 Task: Add the task  Add support for virtual reality (VR) and augmented reality (AR) to the section Dash & Dazzle in the project UpwardTech and add a Due Date to the respective task as 2024/03/27.
Action: Mouse moved to (288, 449)
Screenshot: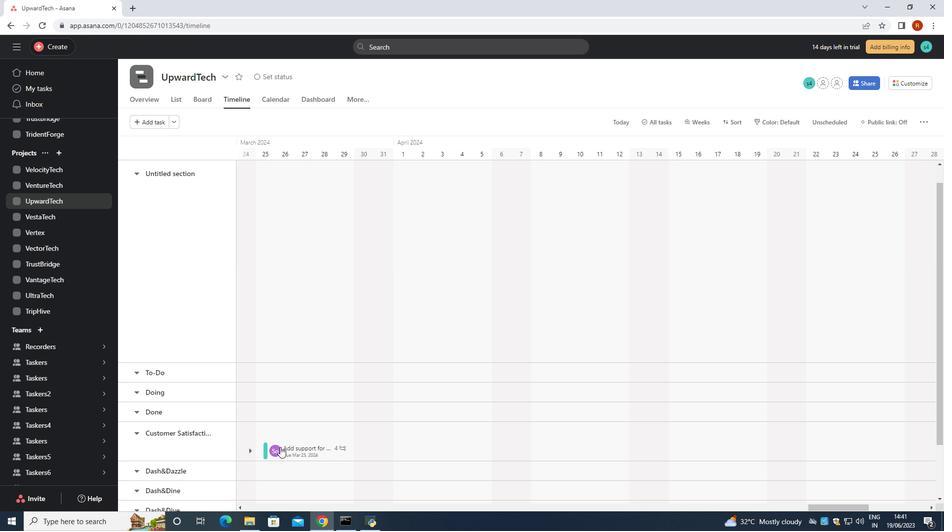 
Action: Mouse pressed left at (288, 449)
Screenshot: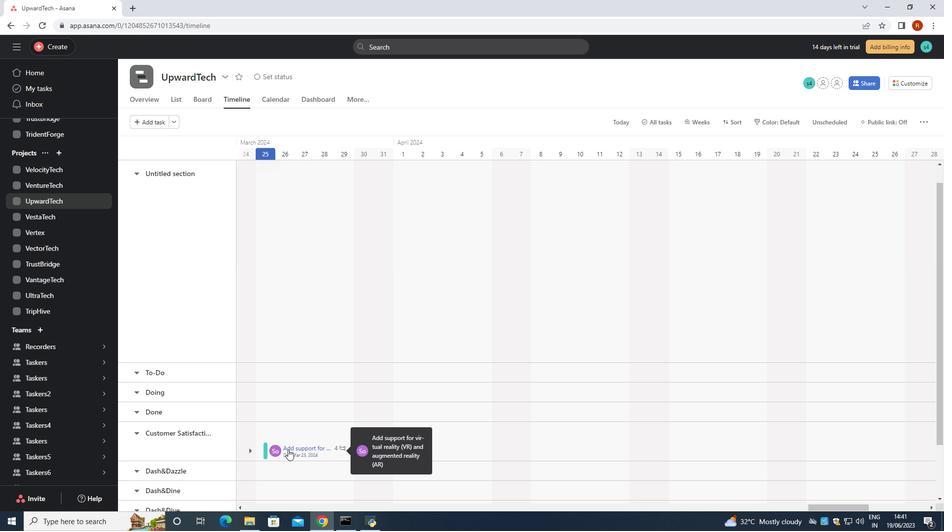 
Action: Mouse moved to (811, 230)
Screenshot: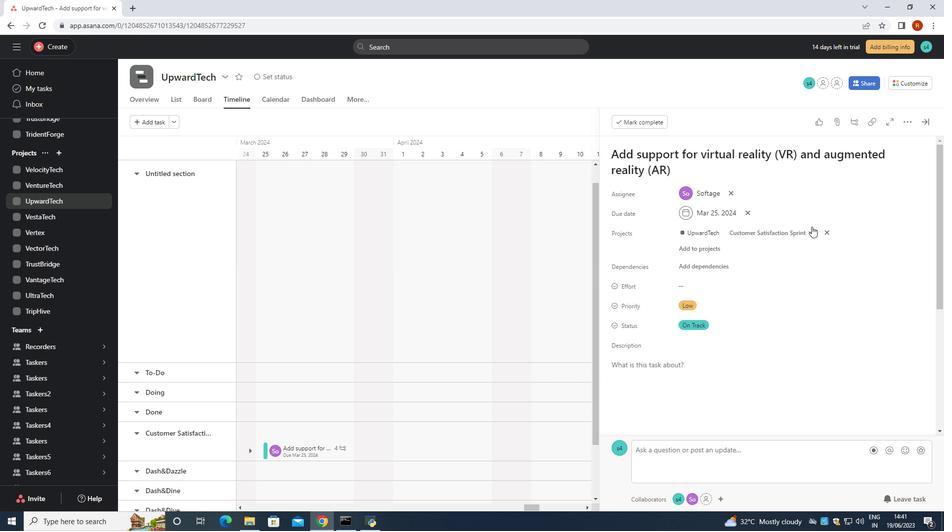 
Action: Mouse pressed left at (811, 230)
Screenshot: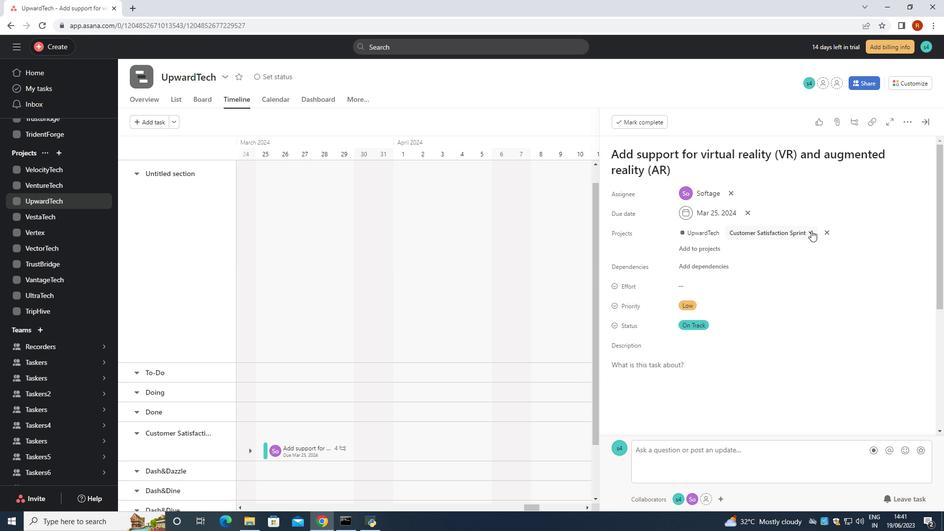 
Action: Mouse moved to (751, 343)
Screenshot: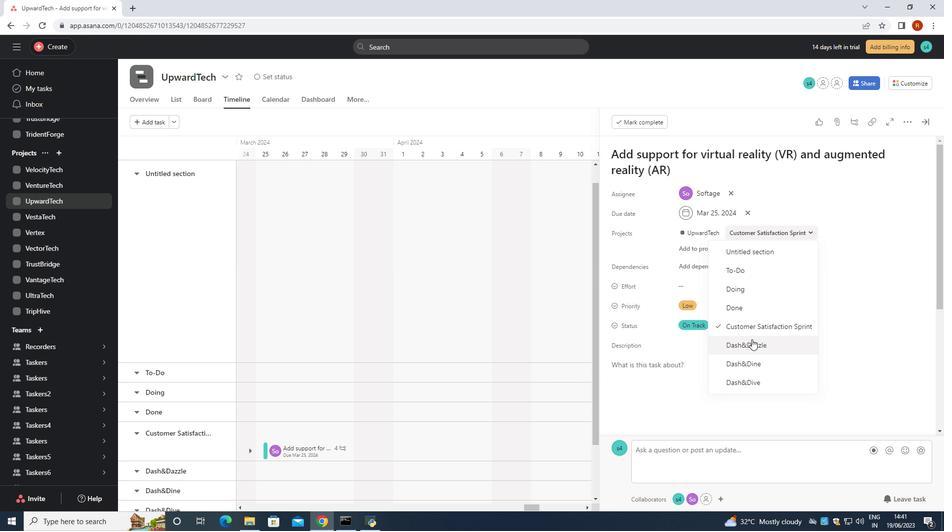 
Action: Mouse pressed left at (751, 343)
Screenshot: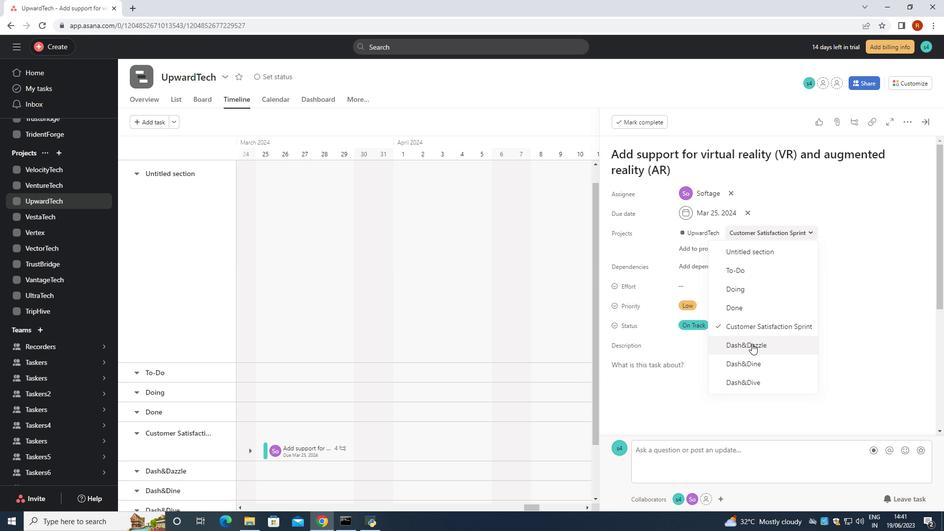 
Action: Mouse moved to (746, 214)
Screenshot: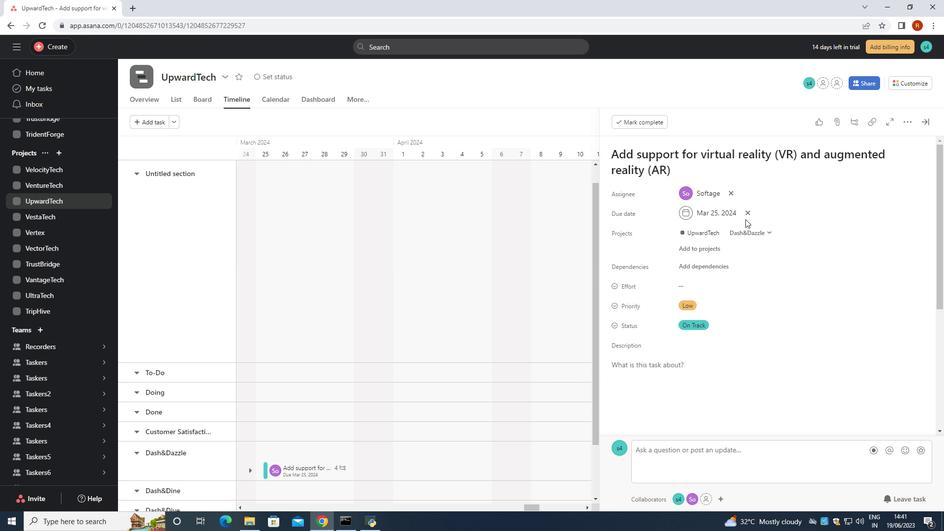 
Action: Mouse pressed left at (746, 214)
Screenshot: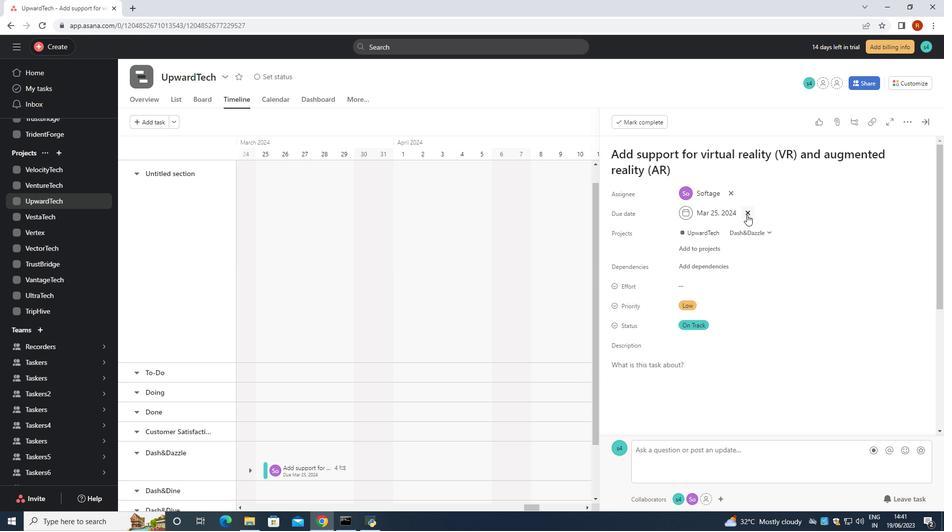 
Action: Mouse moved to (715, 210)
Screenshot: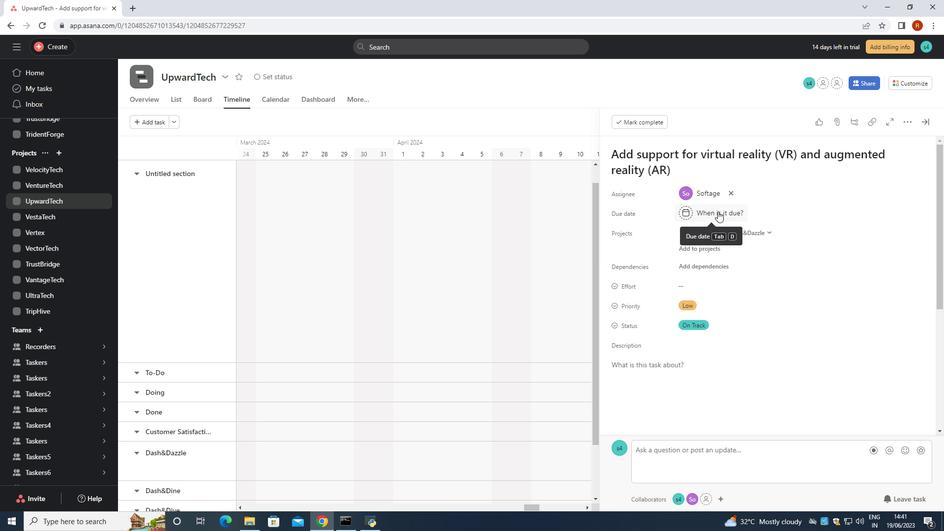 
Action: Mouse pressed left at (715, 210)
Screenshot: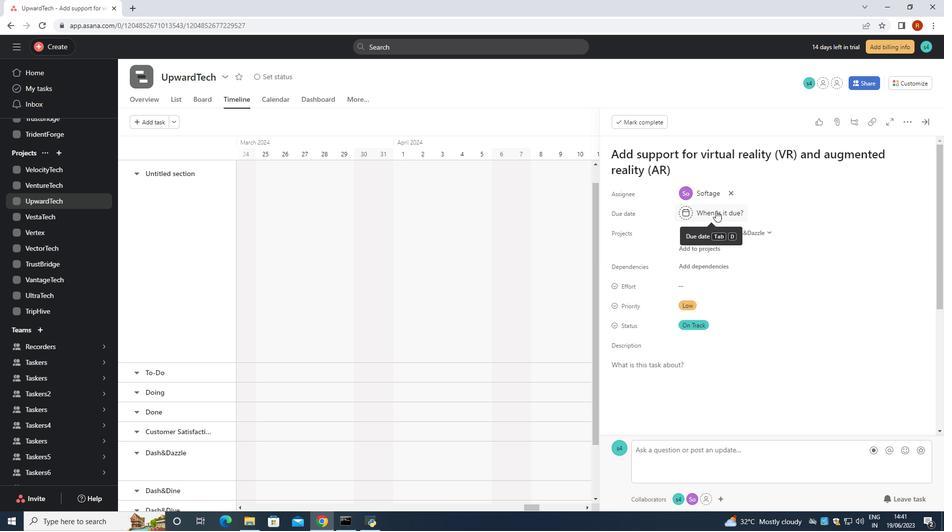 
Action: Mouse moved to (728, 218)
Screenshot: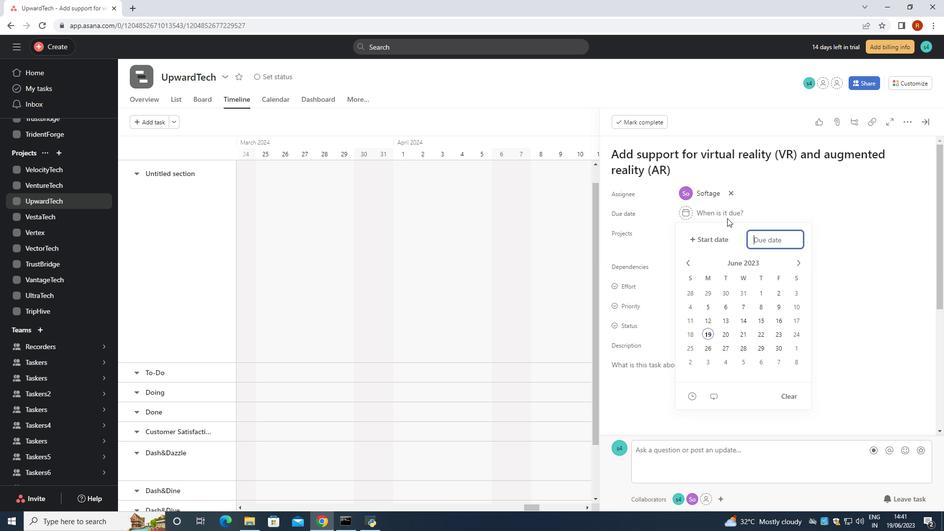 
Action: Key pressed 2024/03/27<Key.enter>
Screenshot: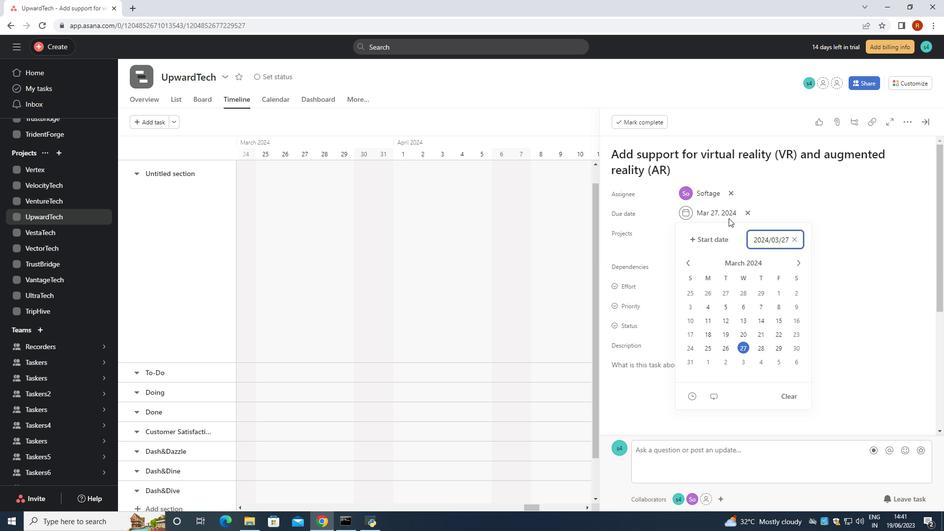 
